 Task: Create an event for the financial literacy workshop.
Action: Mouse moved to (53, 92)
Screenshot: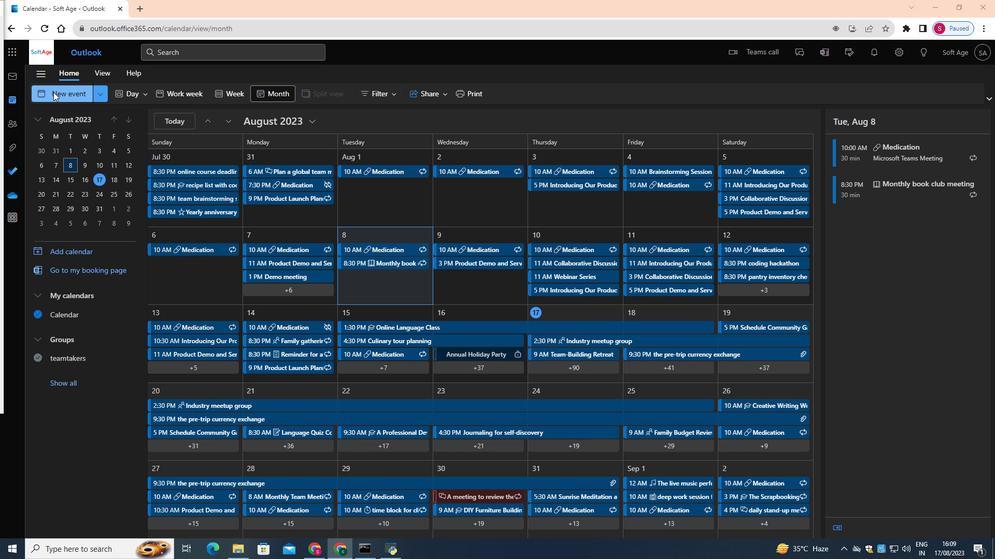 
Action: Mouse pressed left at (53, 92)
Screenshot: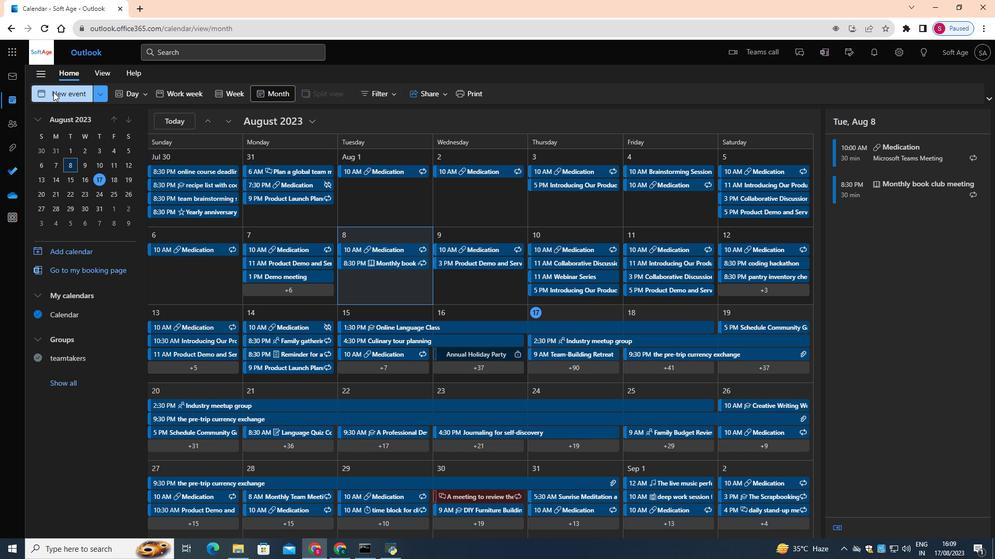 
Action: Mouse moved to (318, 153)
Screenshot: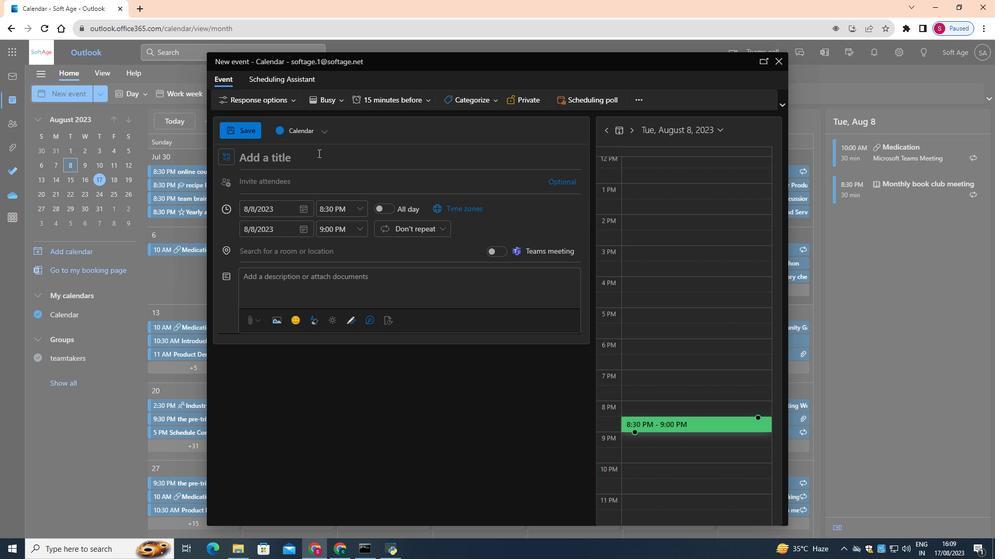 
Action: Mouse pressed left at (318, 153)
Screenshot: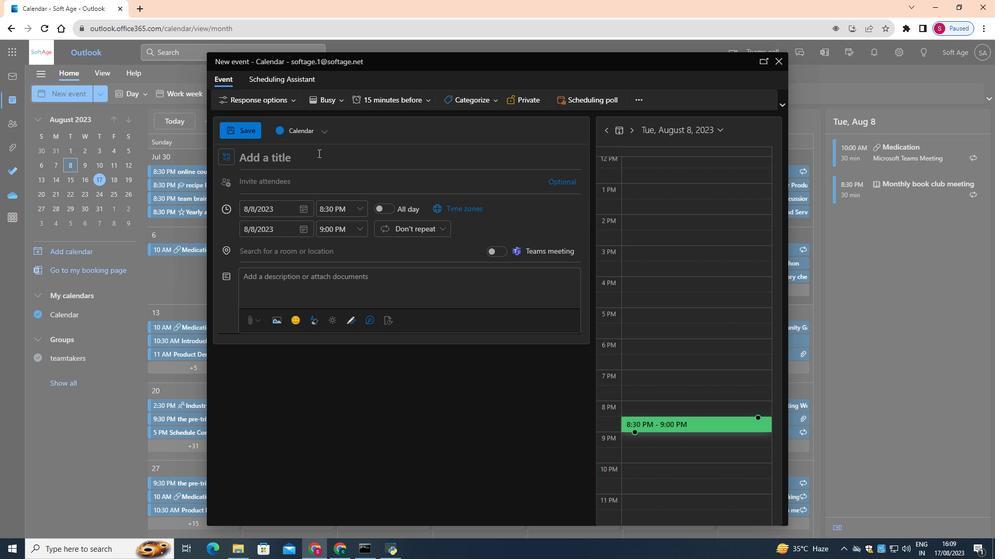 
Action: Key pressed <Key.shift>Financial<Key.space><Key.shift>Literacy<Key.space><Key.shift>Workshop
Screenshot: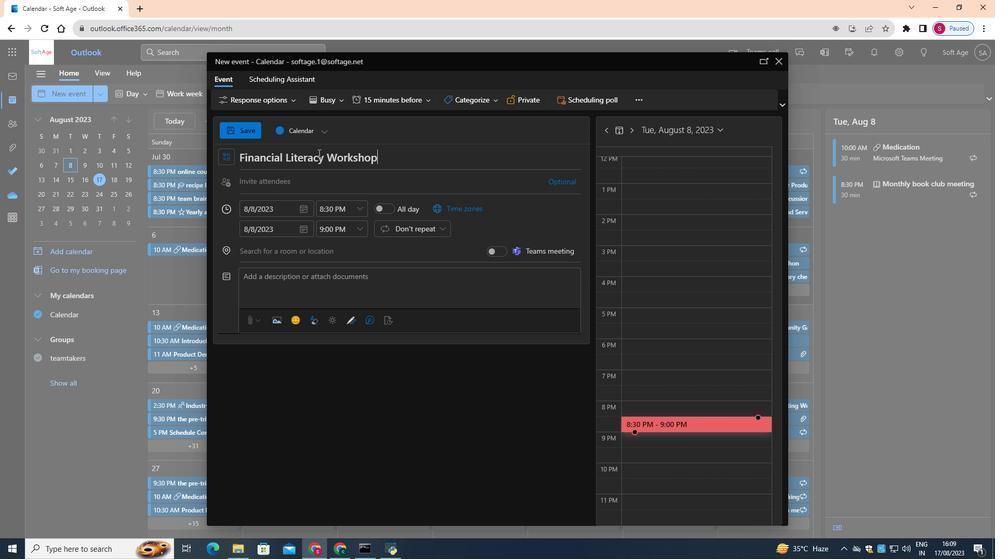 
Action: Mouse moved to (305, 208)
Screenshot: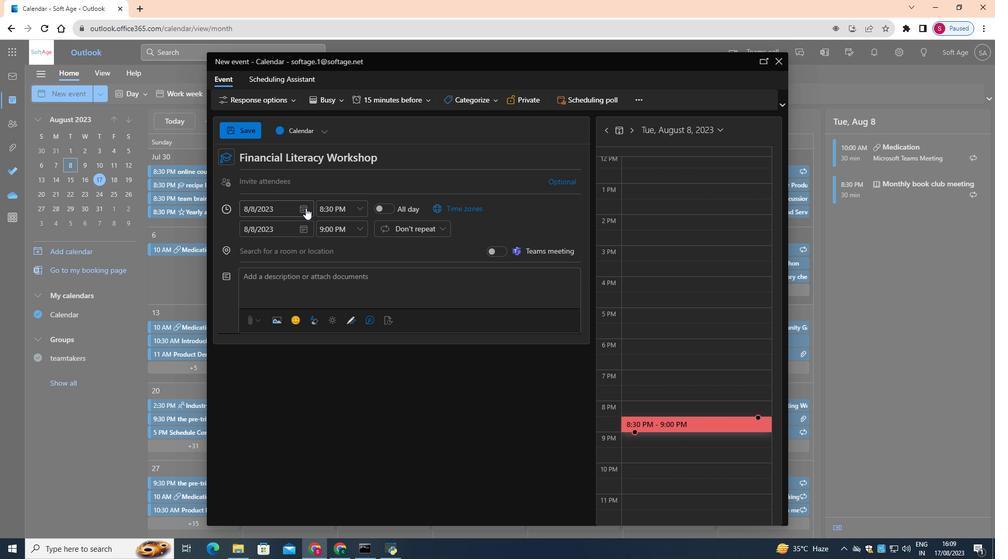 
Action: Mouse pressed left at (305, 208)
Screenshot: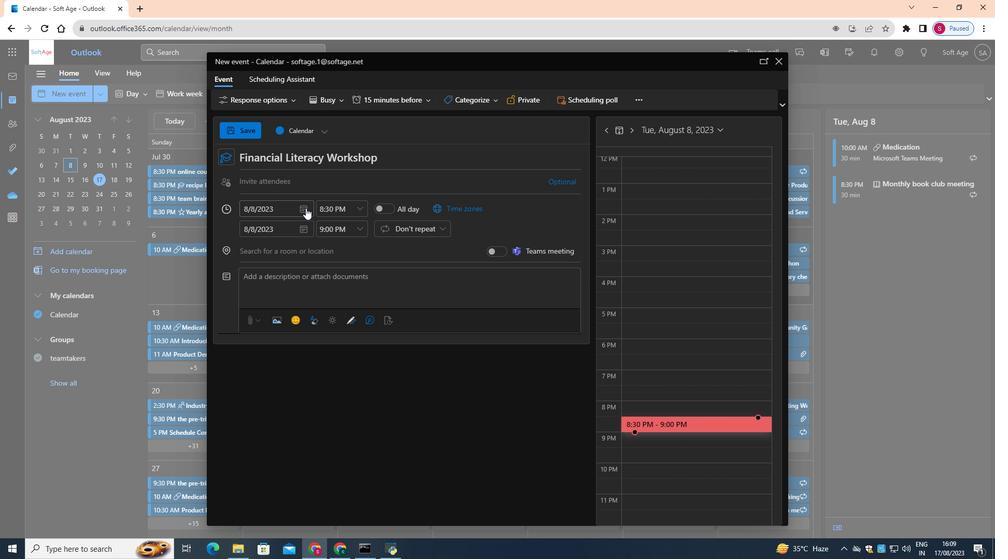 
Action: Mouse moved to (306, 303)
Screenshot: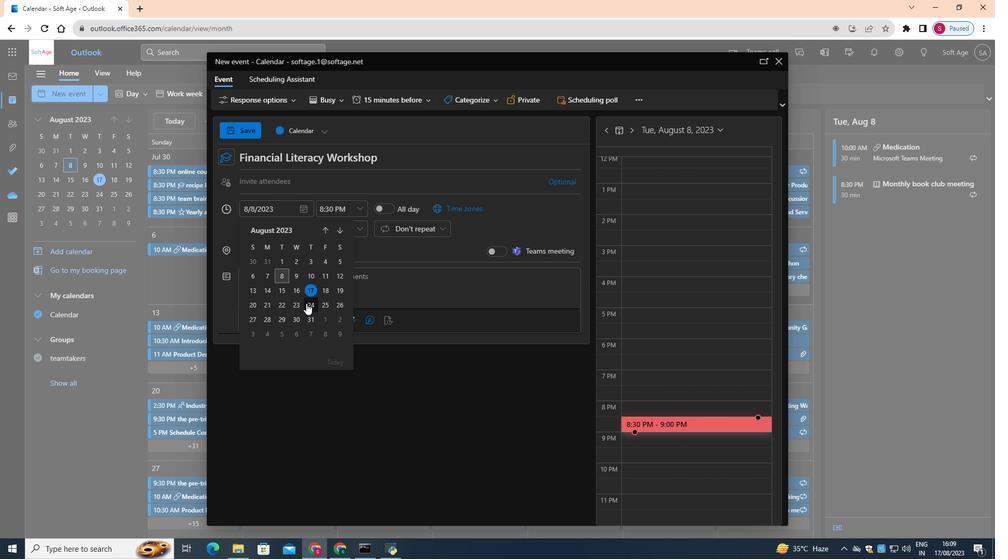 
Action: Mouse pressed left at (306, 303)
Screenshot: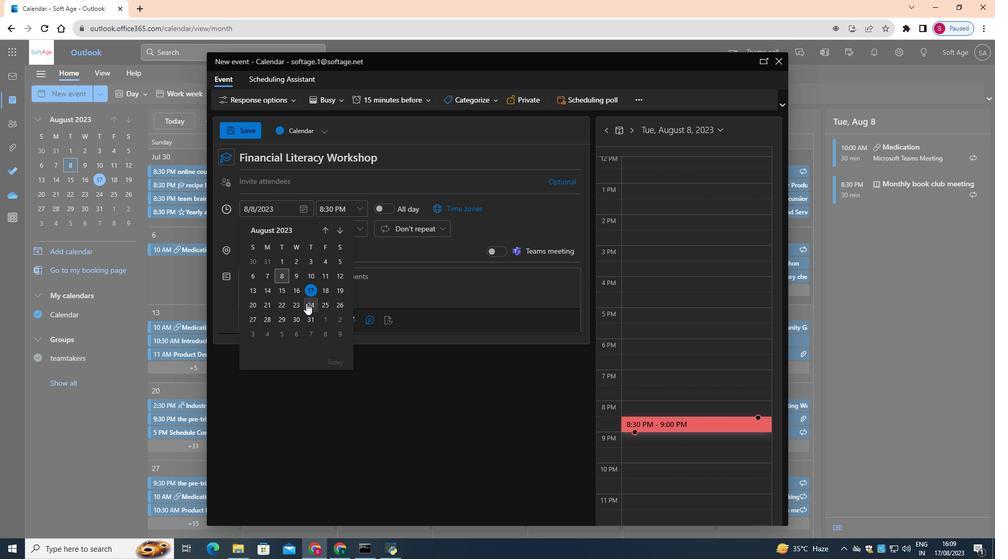 
Action: Mouse moved to (358, 211)
Screenshot: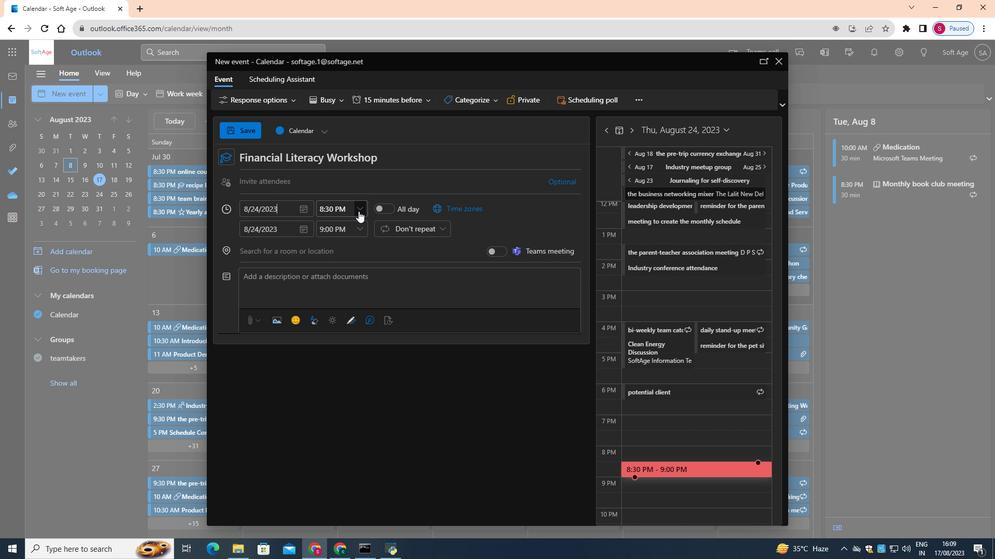 
Action: Mouse pressed left at (358, 211)
Screenshot: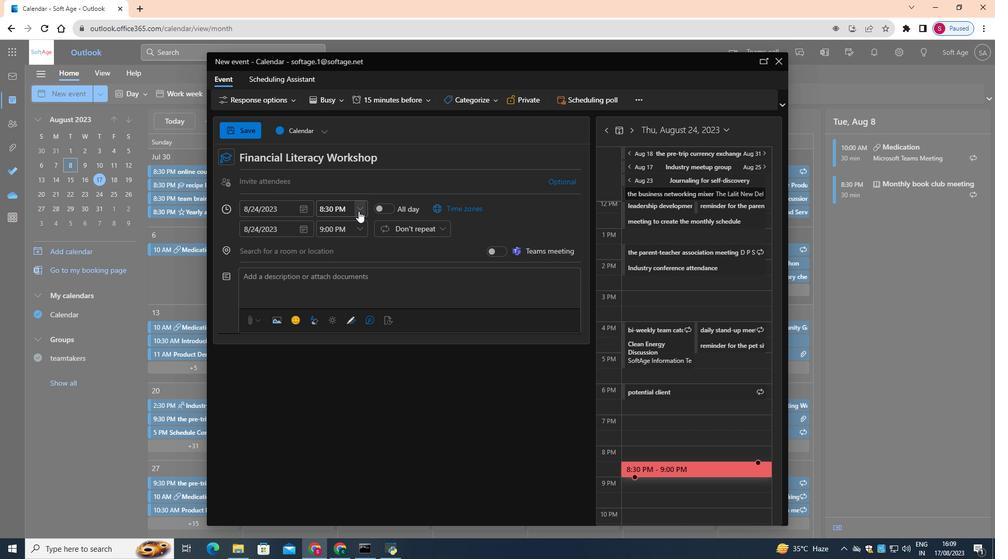 
Action: Mouse moved to (335, 234)
Screenshot: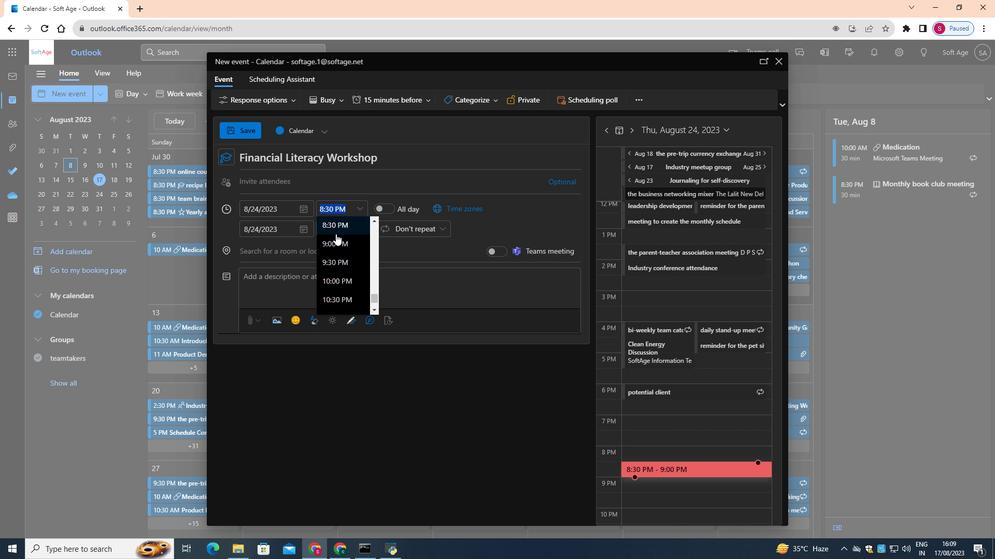 
Action: Mouse scrolled (335, 234) with delta (0, 0)
Screenshot: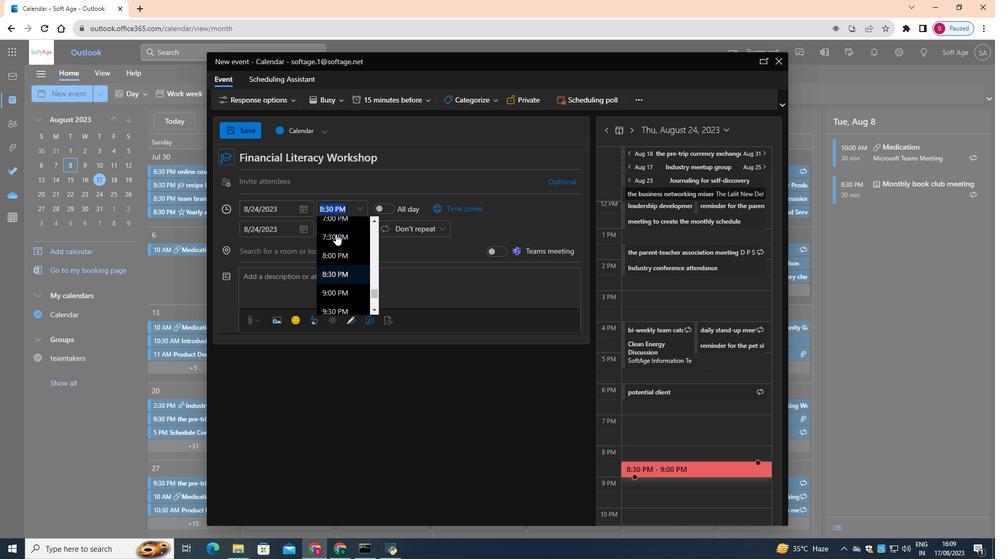 
Action: Mouse scrolled (335, 234) with delta (0, 0)
Screenshot: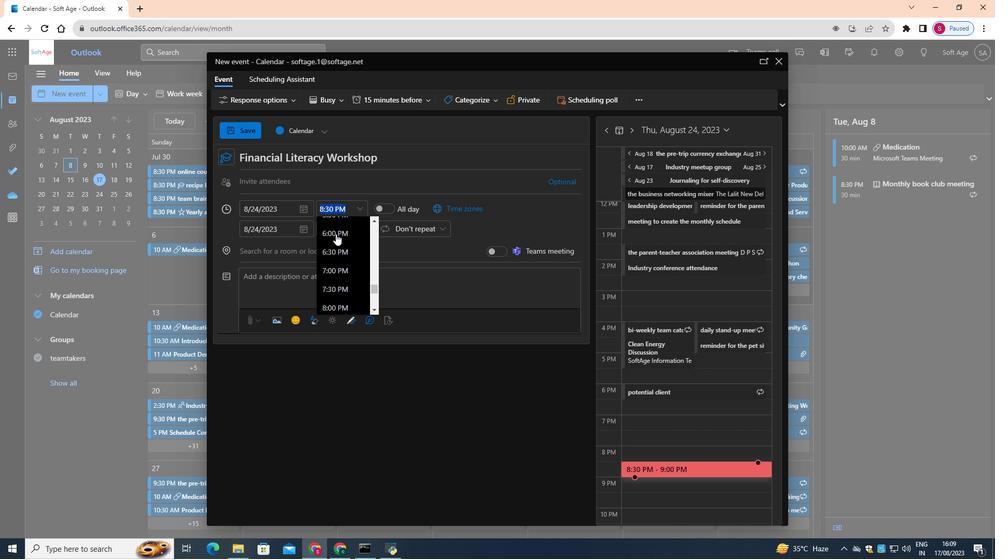 
Action: Mouse scrolled (335, 234) with delta (0, 0)
Screenshot: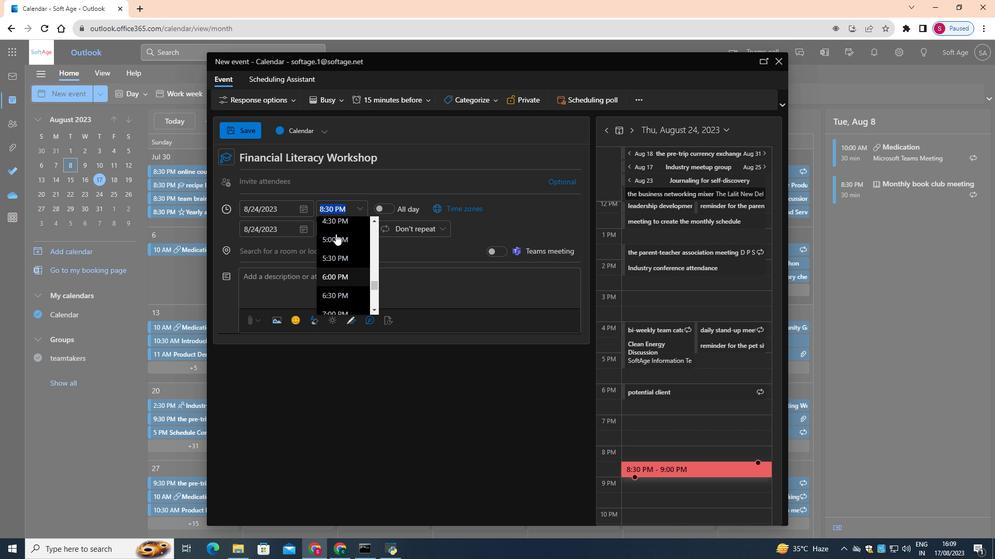 
Action: Mouse scrolled (335, 233) with delta (0, 0)
Screenshot: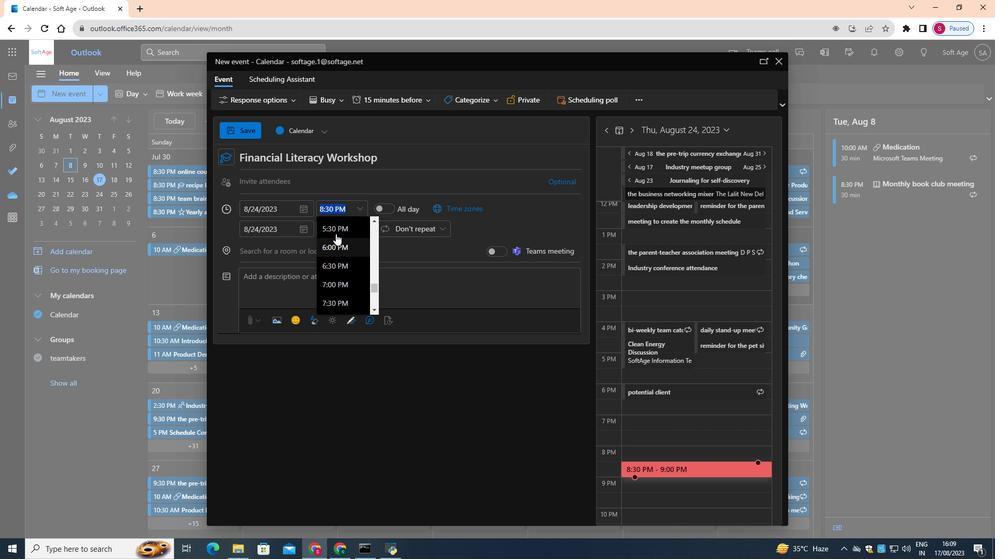 
Action: Mouse moved to (339, 251)
Screenshot: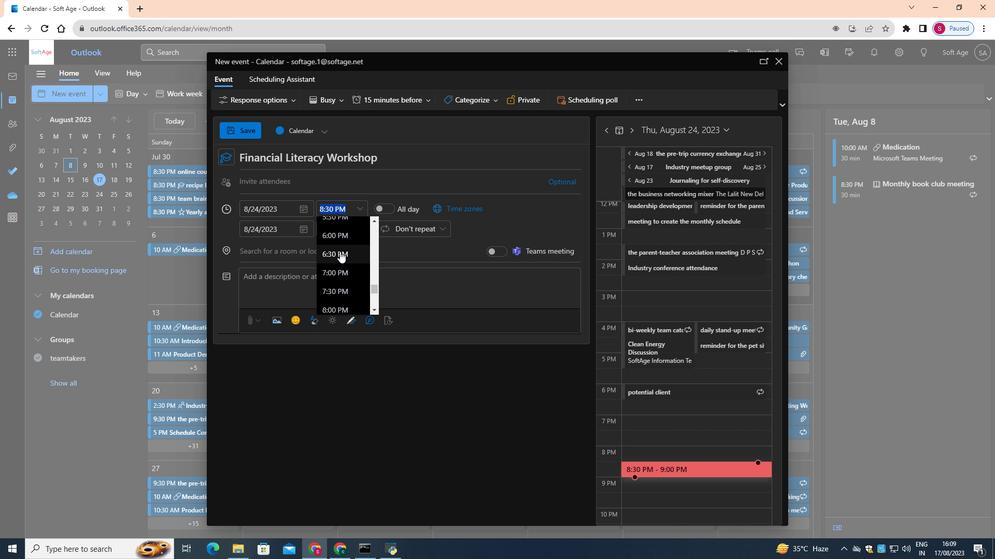 
Action: Mouse pressed left at (339, 251)
Screenshot: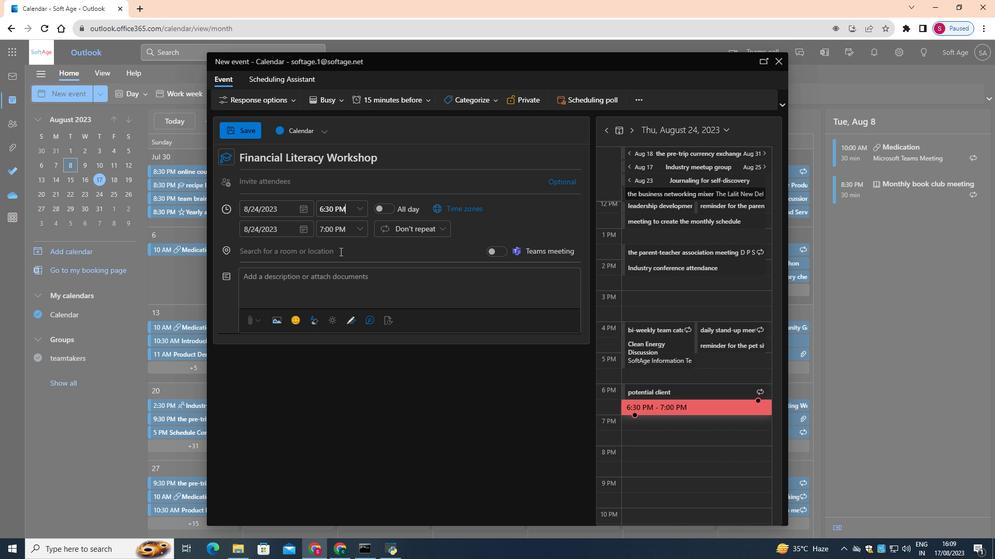 
Action: Mouse moved to (361, 227)
Screenshot: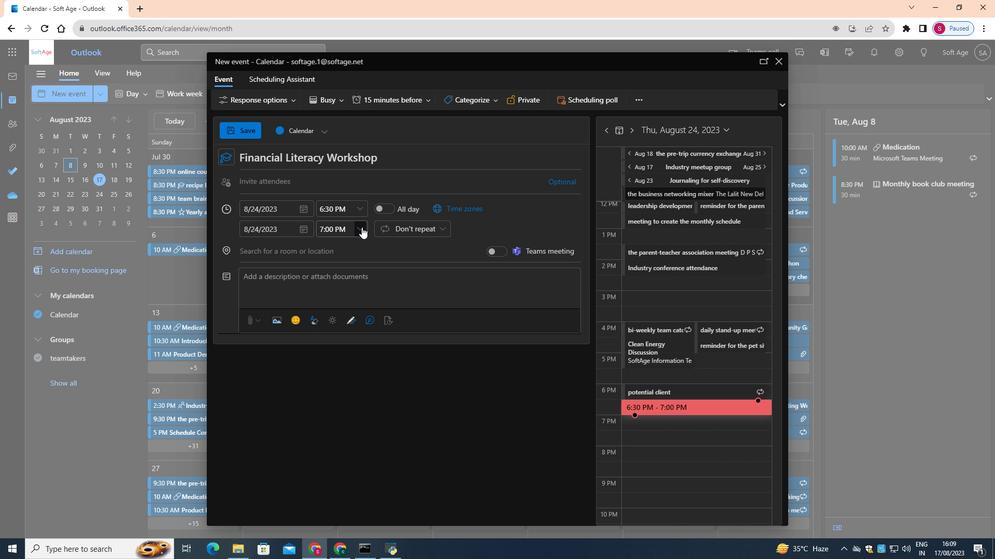
Action: Mouse pressed left at (361, 227)
Screenshot: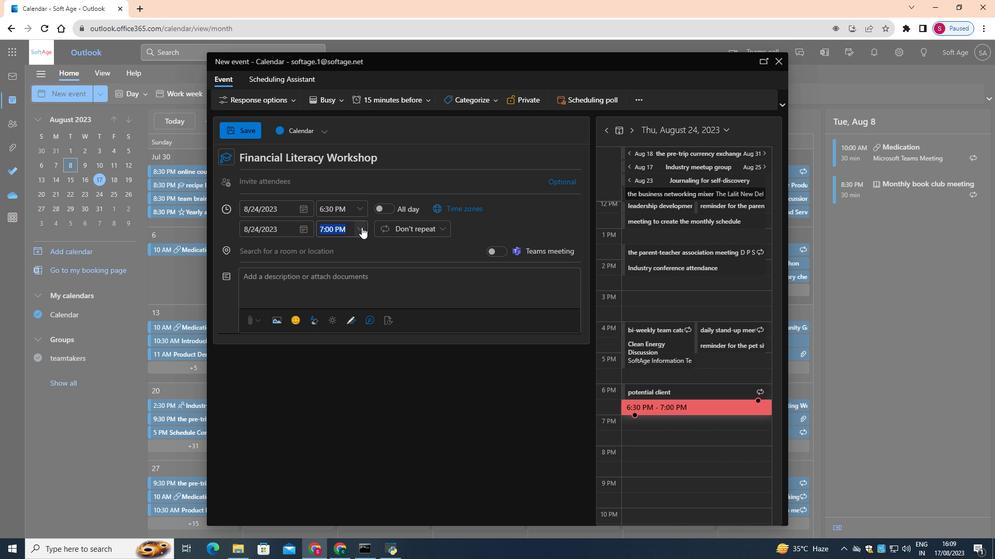
Action: Mouse moved to (349, 277)
Screenshot: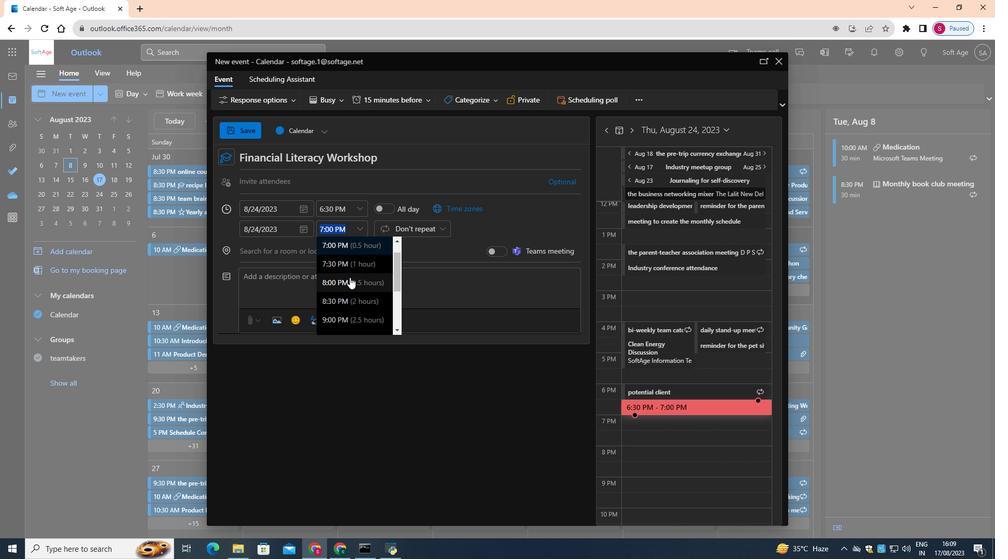 
Action: Mouse pressed left at (349, 277)
Screenshot: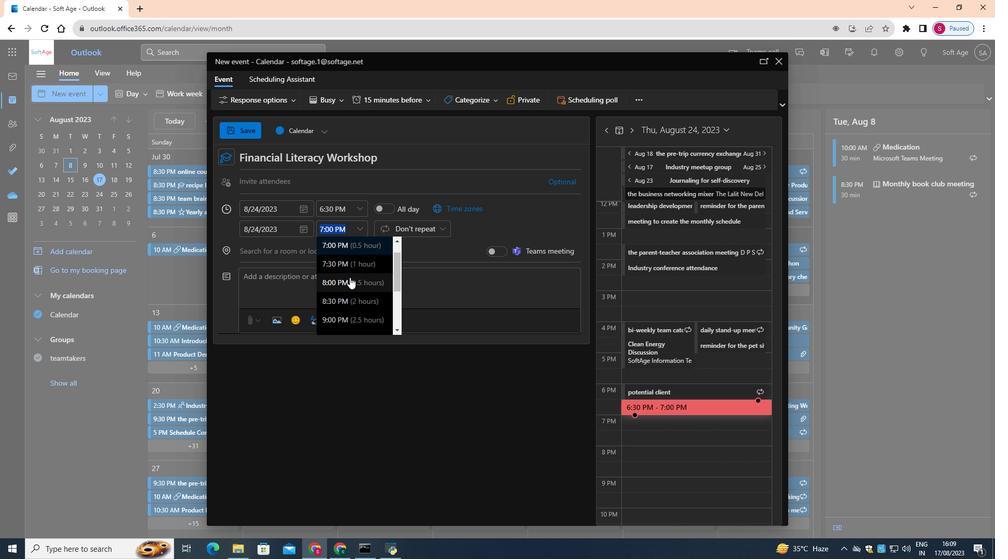 
Action: Mouse moved to (379, 285)
Screenshot: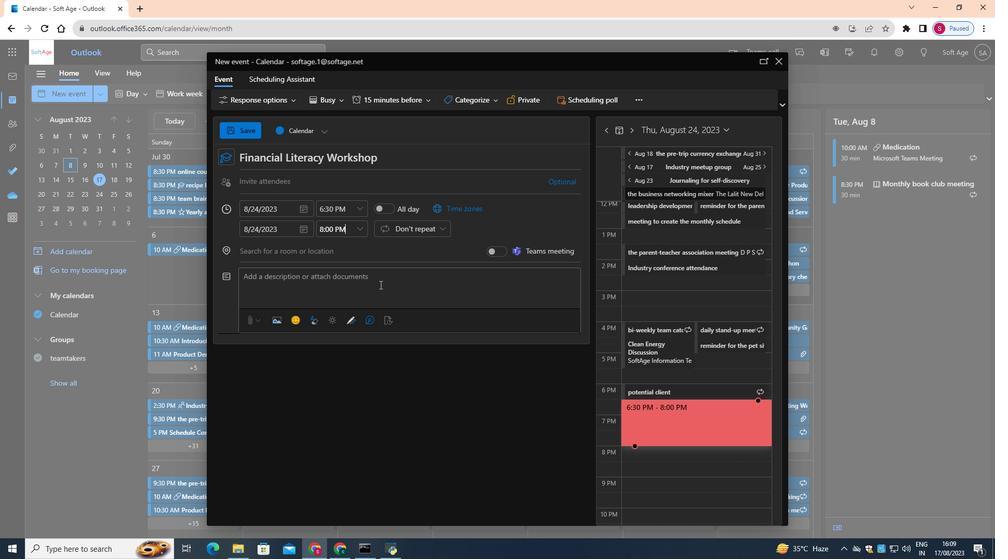
Action: Mouse pressed left at (379, 285)
Screenshot: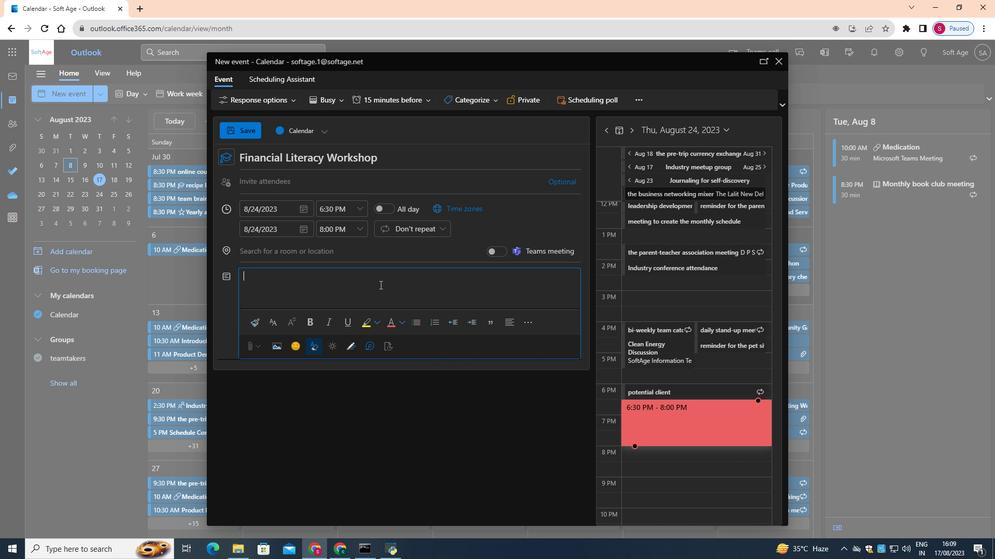 
Action: Key pressed <Key.shift>Empower<Key.space>yourself<Key.space>with<Key.space>financial<Key.space>knowledge<Key.shift_r>!<Key.space><Key.shift>Join<Key.space>us<Key.space>for<Key.space>an<Key.space>enlightening<Key.space><Key.shift>Financial<Key.space><Key.shift>Literacy<Key.space><Key.shift>Workshop<Key.space>where<Key.space>you'll<Key.space>gain<Key.space>insights,<Key.space>tools,<Key.space>and<Key.space>strategies<Key.space>to<Key.space>make<Key.space>informed<Key.space>decisions<Key.space>about<Key.space>your<Key.space>personal<Key.space>finances.
Screenshot: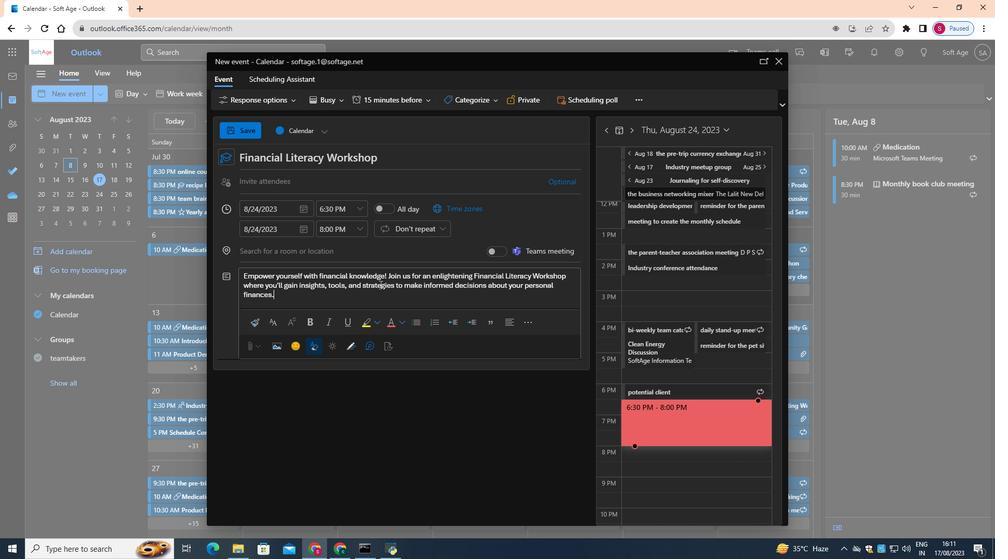 
Action: Mouse moved to (247, 131)
Screenshot: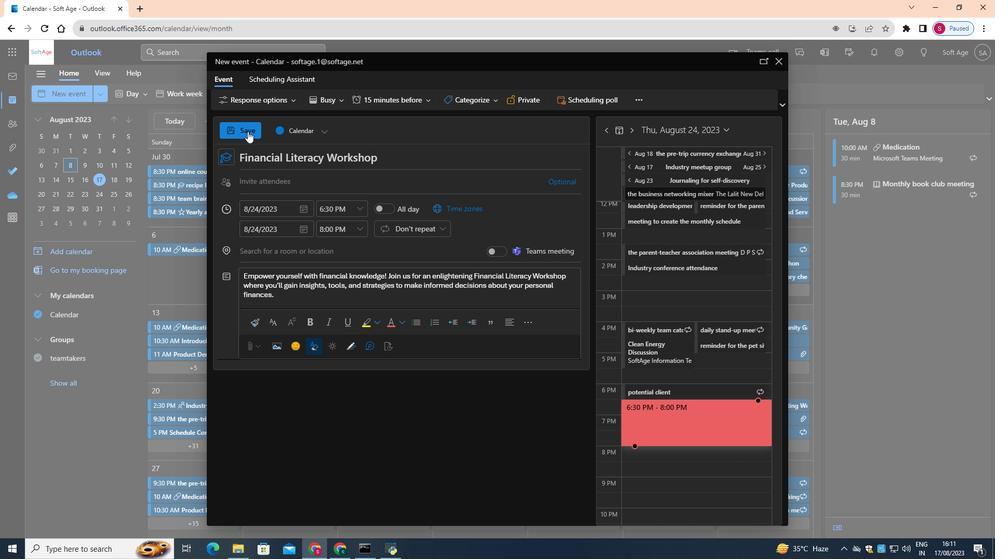 
Action: Mouse pressed left at (247, 131)
Screenshot: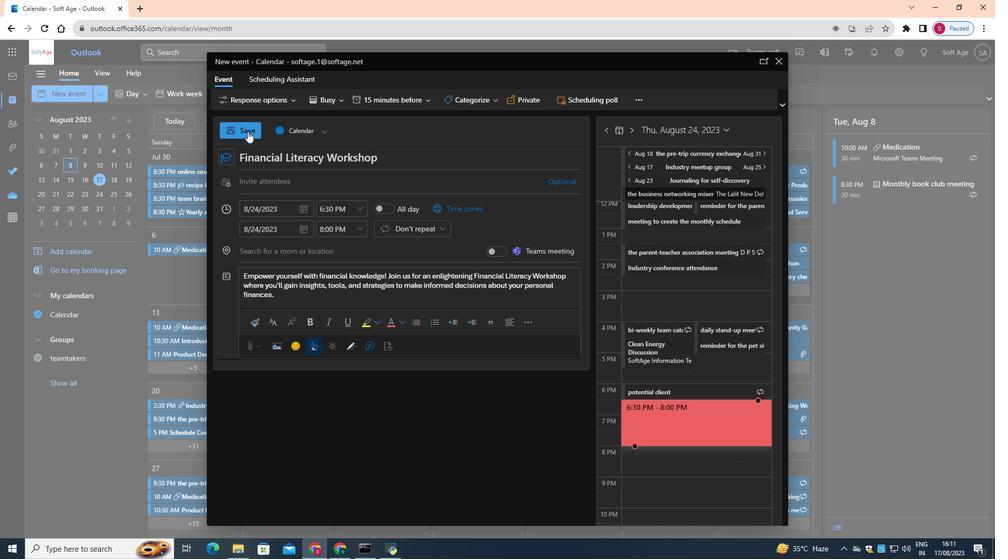 
